 Task: Create a section Hyperspace and in the section, add a milestone Service Level Agreement (SLA) Management Process Improvement in the project BitBridge
Action: Mouse moved to (110, 467)
Screenshot: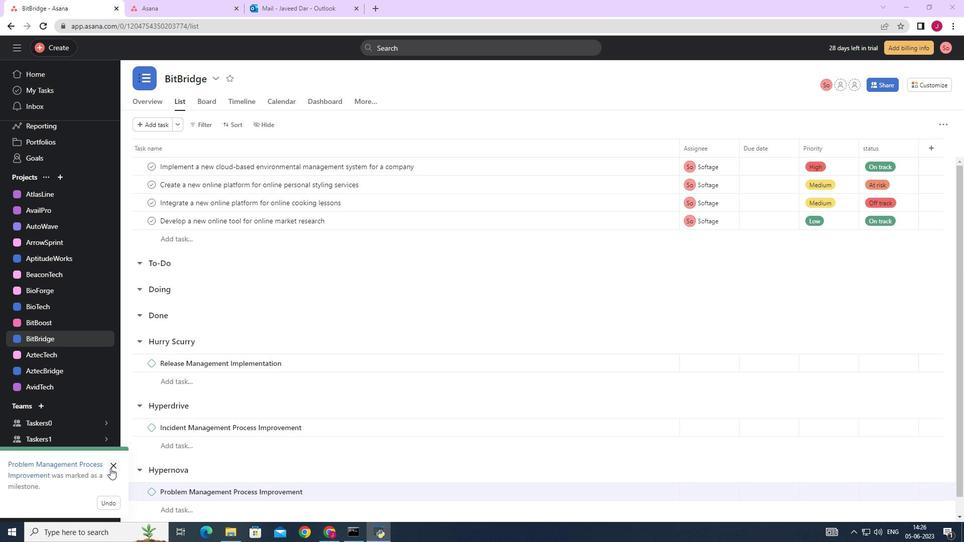 
Action: Mouse pressed left at (110, 467)
Screenshot: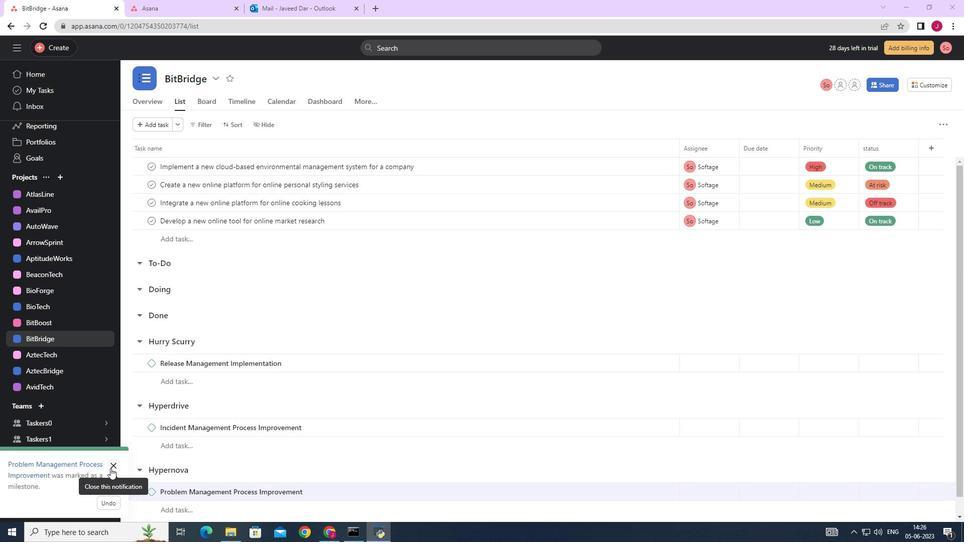 
Action: Mouse moved to (556, 370)
Screenshot: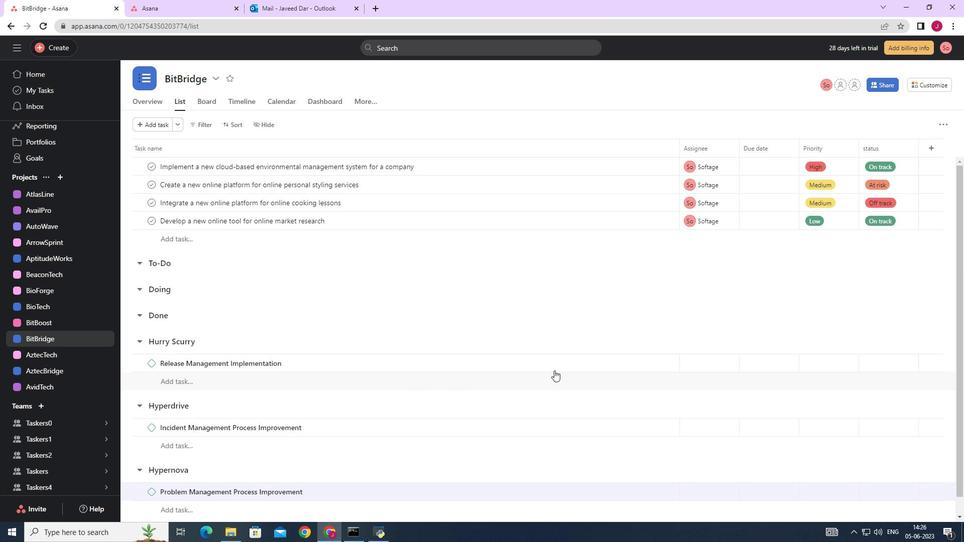 
Action: Mouse scrolled (556, 370) with delta (0, 0)
Screenshot: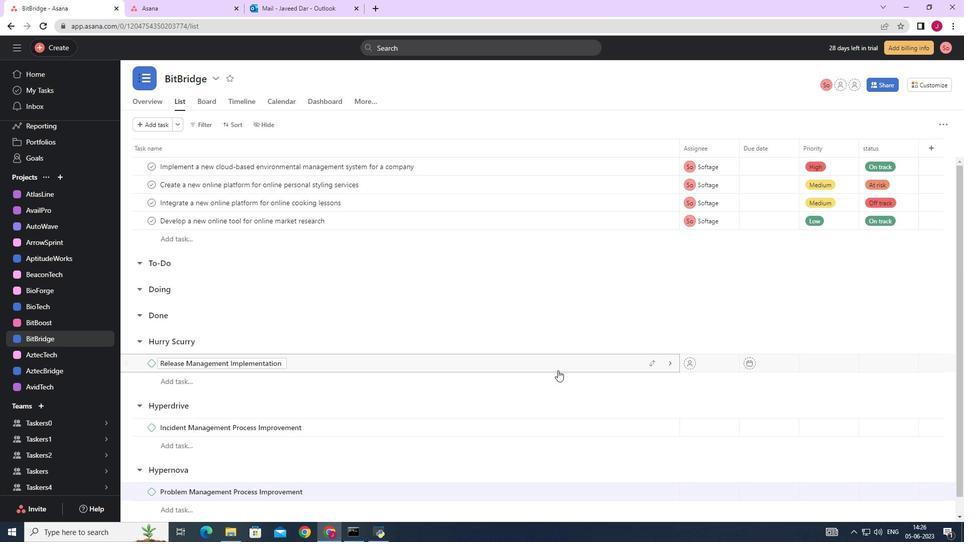 
Action: Mouse moved to (556, 370)
Screenshot: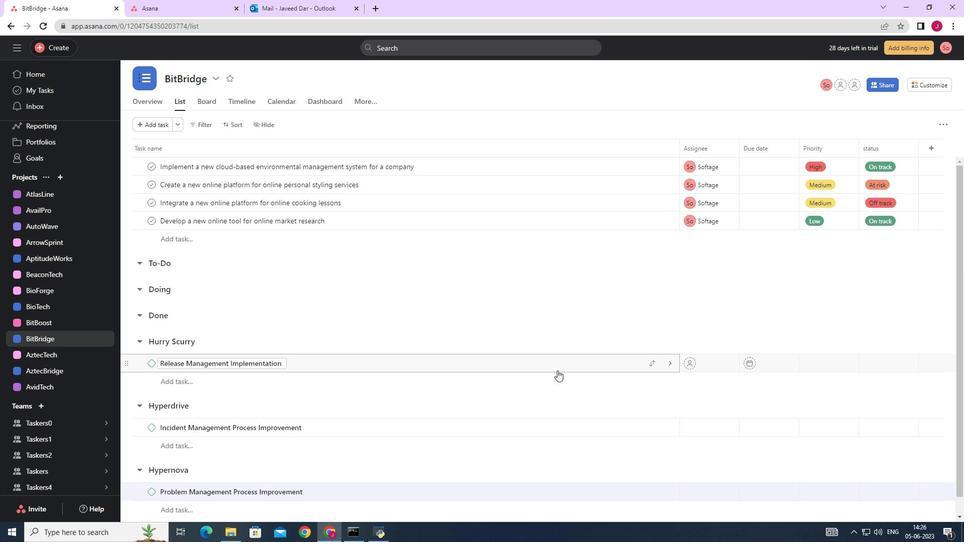 
Action: Mouse scrolled (556, 370) with delta (0, 0)
Screenshot: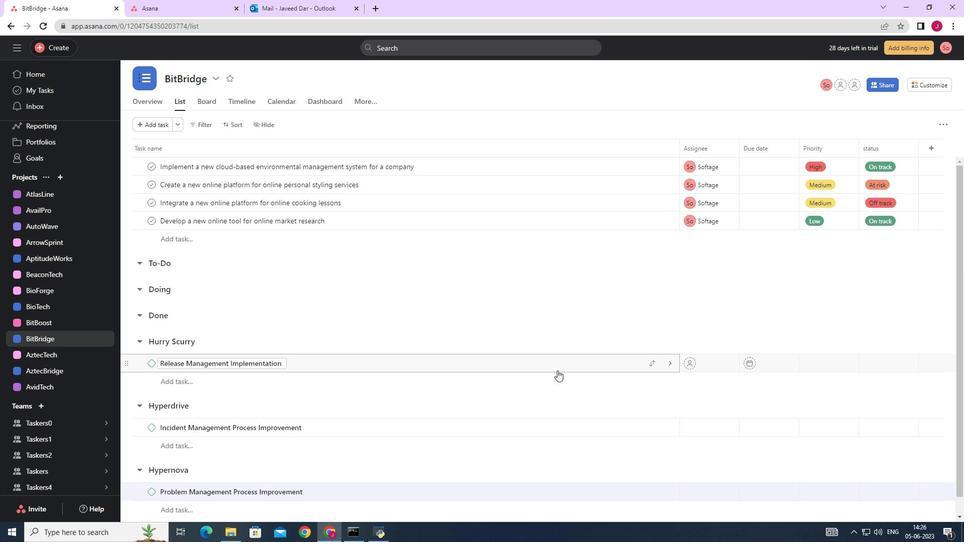 
Action: Mouse moved to (555, 371)
Screenshot: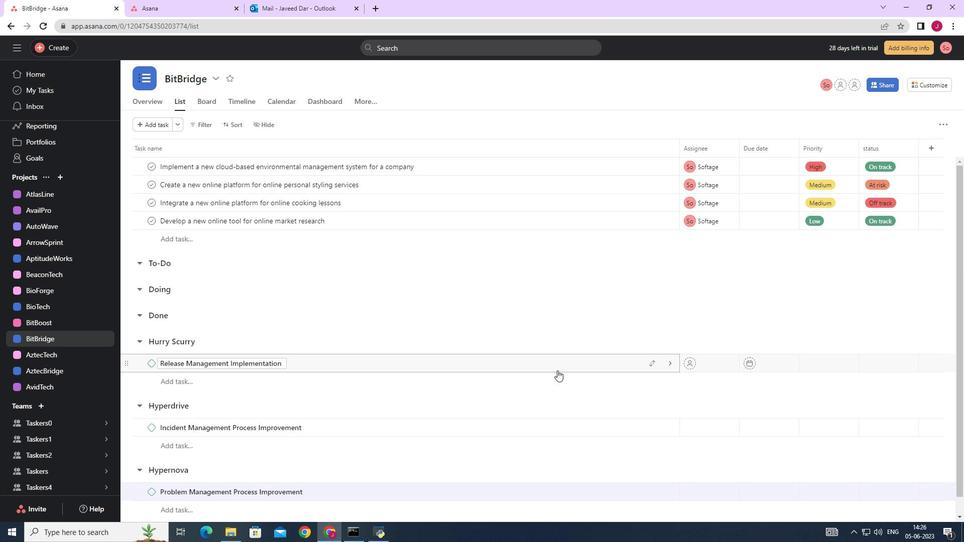 
Action: Mouse scrolled (555, 371) with delta (0, 0)
Screenshot: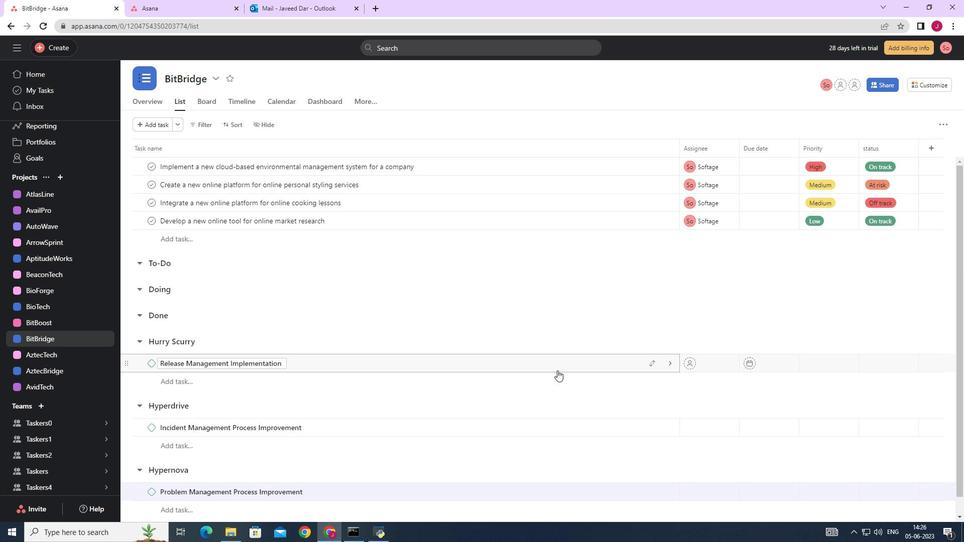 
Action: Mouse moved to (554, 372)
Screenshot: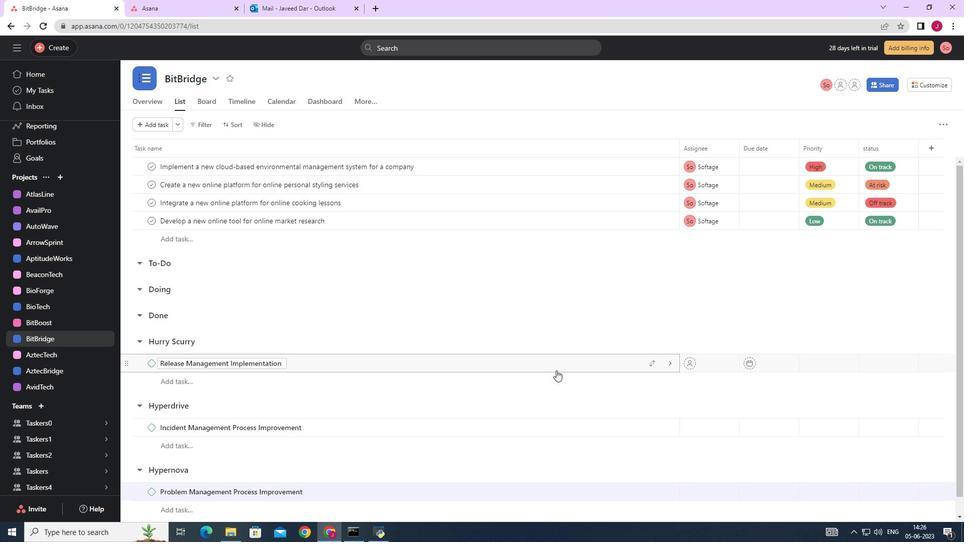 
Action: Mouse scrolled (555, 371) with delta (0, 0)
Screenshot: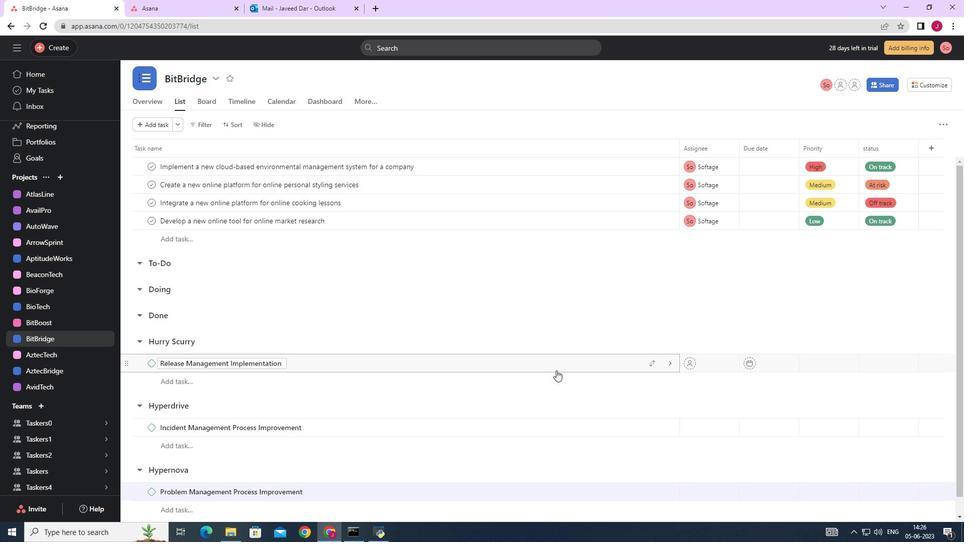 
Action: Mouse moved to (552, 375)
Screenshot: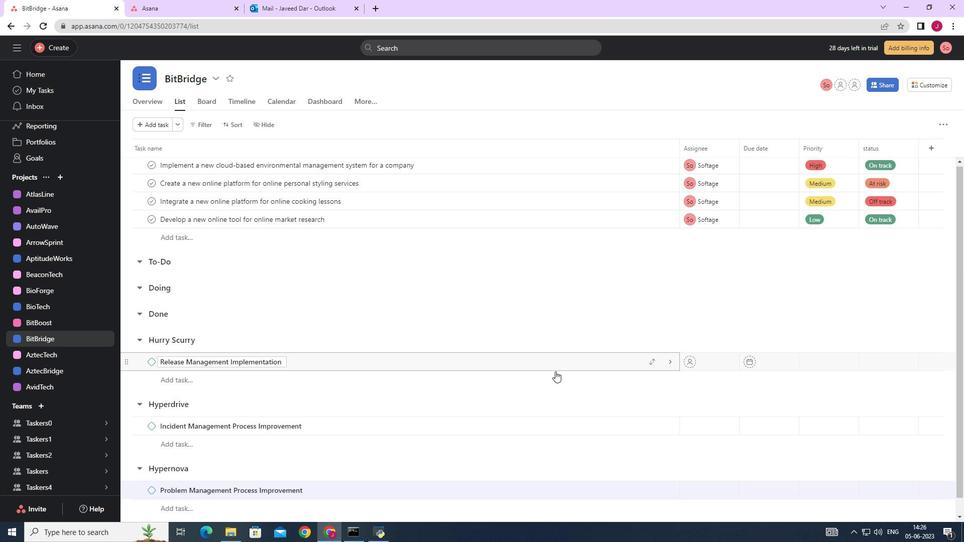 
Action: Mouse scrolled (553, 372) with delta (0, 0)
Screenshot: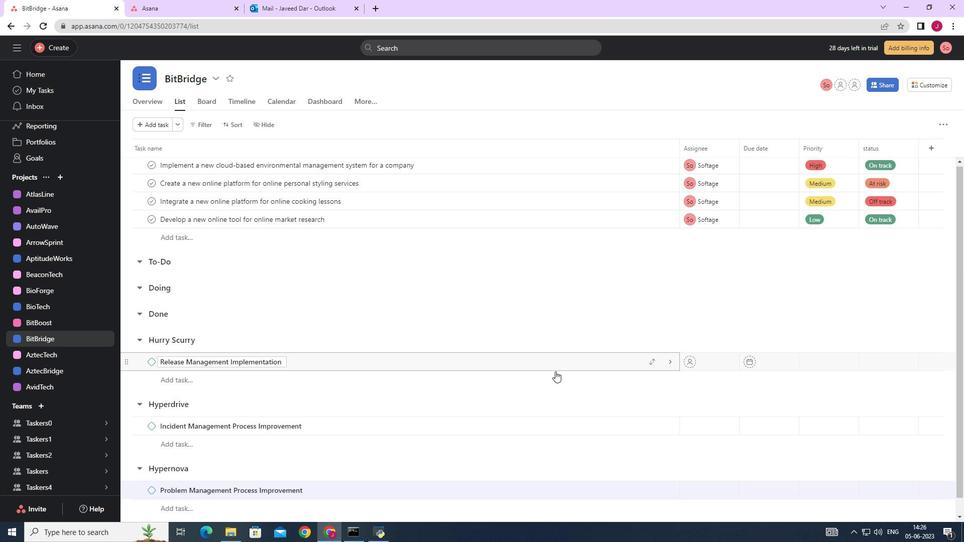 
Action: Mouse moved to (551, 377)
Screenshot: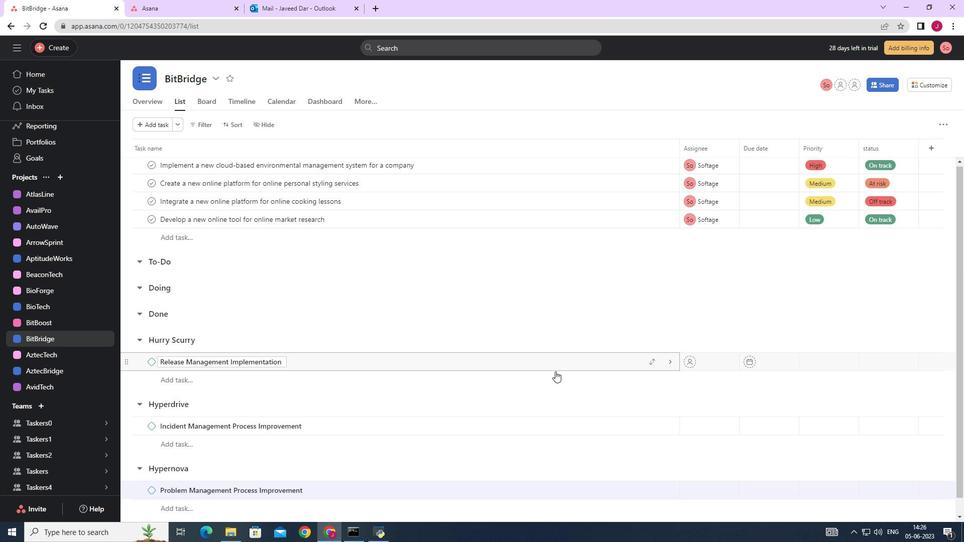 
Action: Mouse scrolled (551, 376) with delta (0, 0)
Screenshot: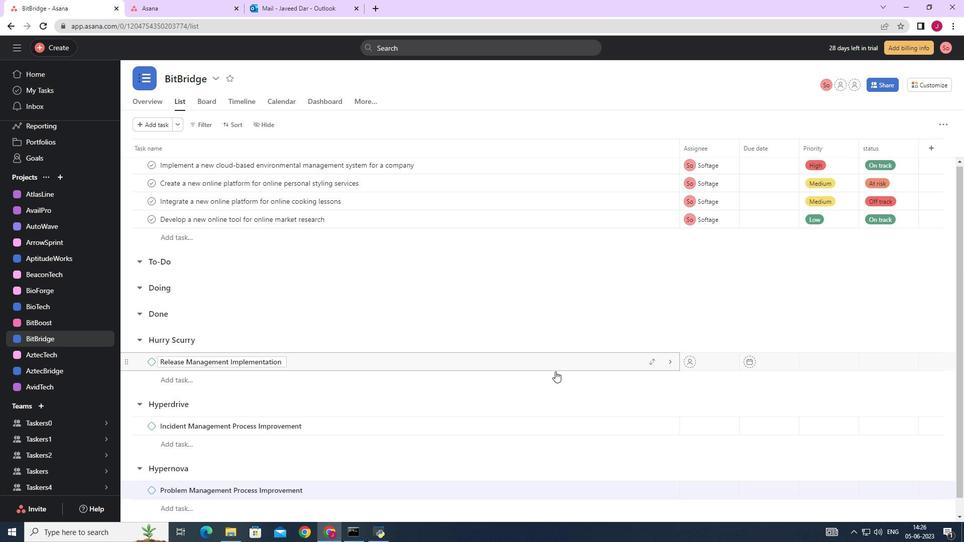 
Action: Mouse moved to (532, 390)
Screenshot: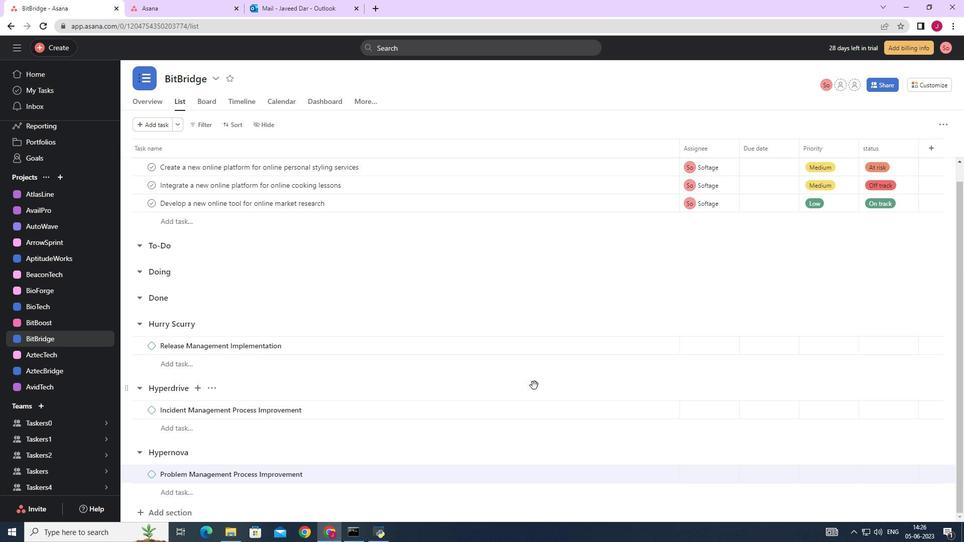 
Action: Mouse scrolled (532, 390) with delta (0, 0)
Screenshot: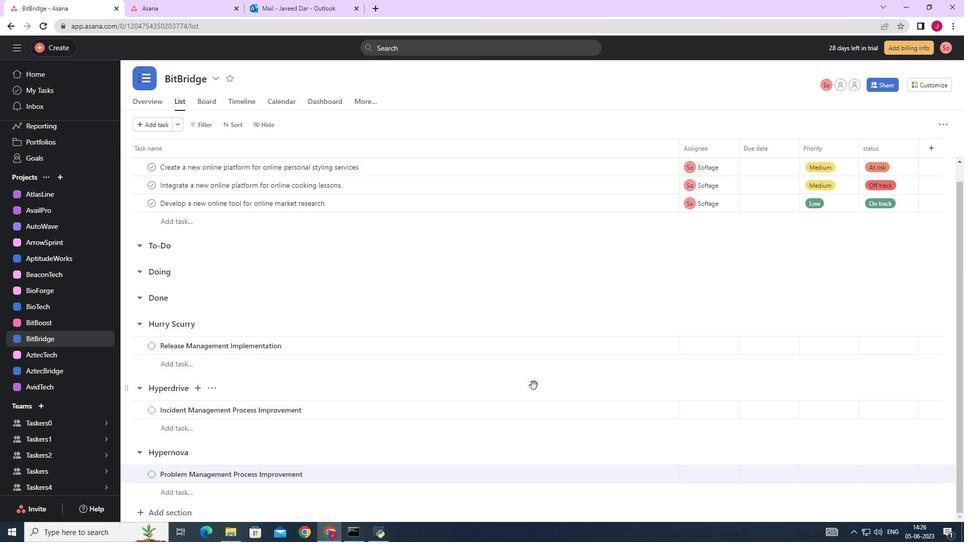 
Action: Mouse scrolled (532, 390) with delta (0, 0)
Screenshot: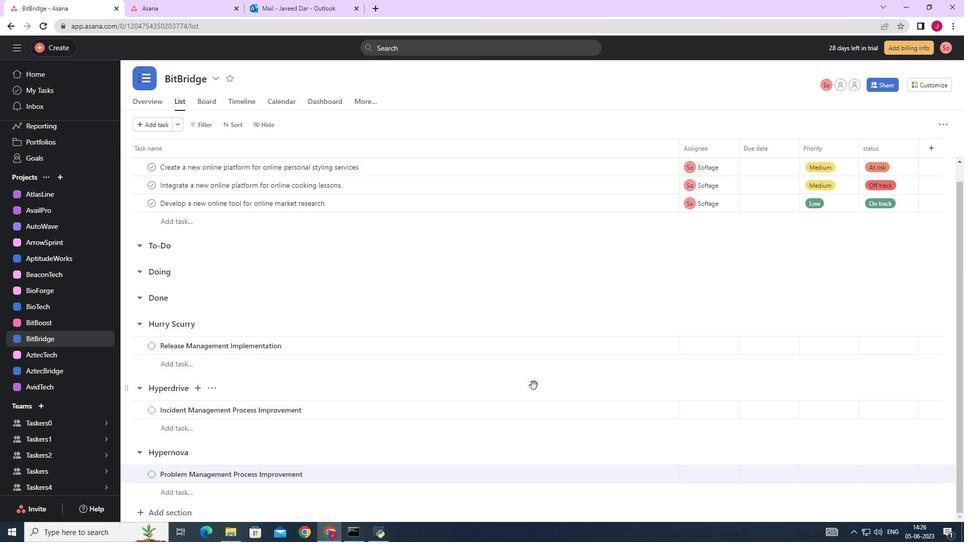 
Action: Mouse scrolled (532, 390) with delta (0, 0)
Screenshot: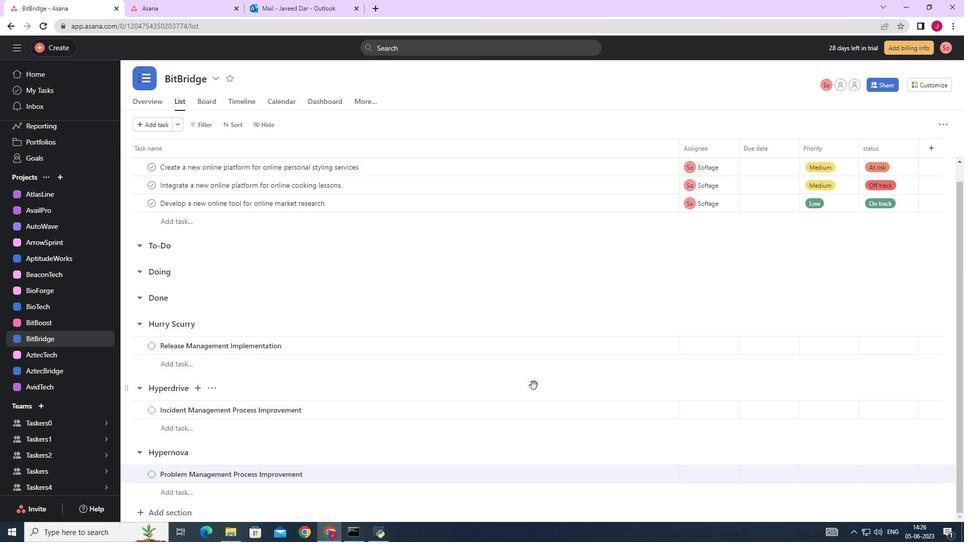 
Action: Mouse scrolled (532, 390) with delta (0, 0)
Screenshot: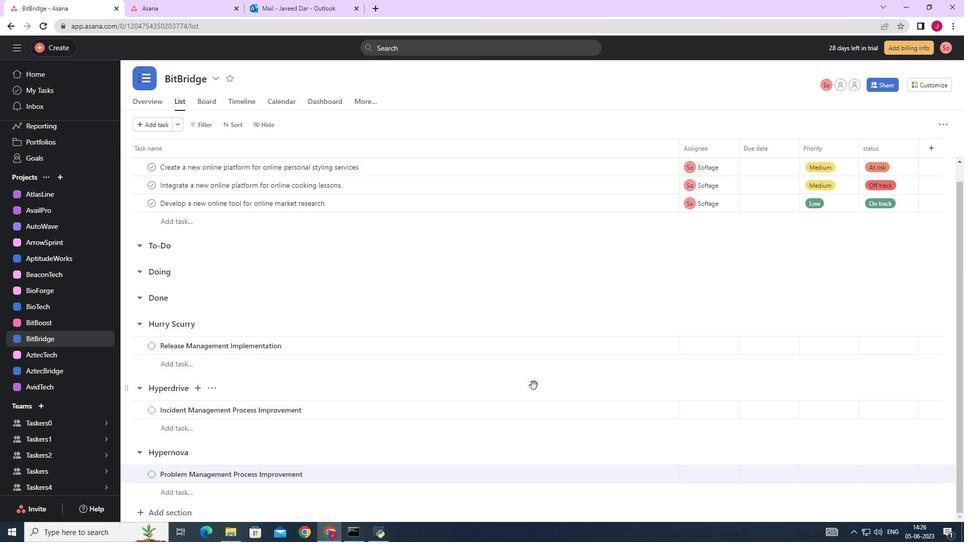 
Action: Mouse scrolled (532, 390) with delta (0, 0)
Screenshot: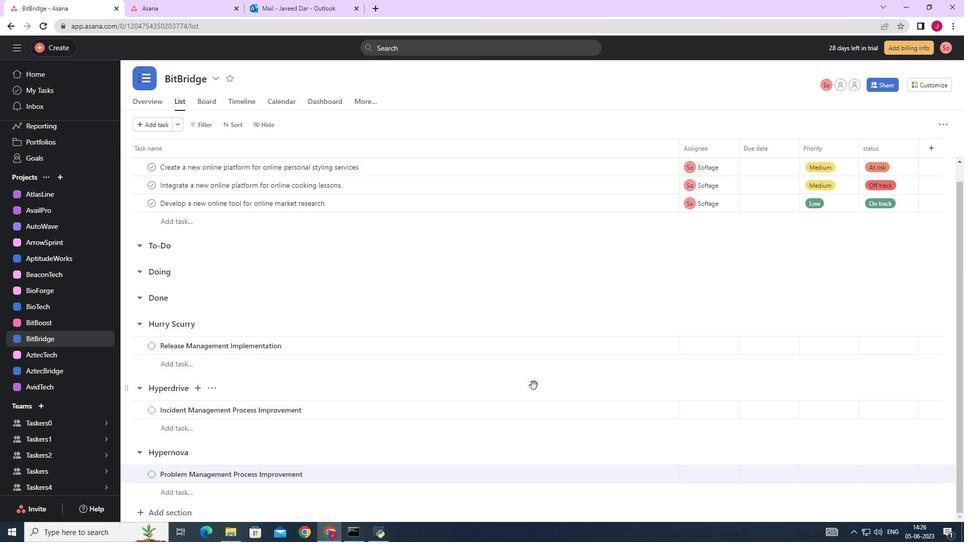 
Action: Mouse moved to (174, 511)
Screenshot: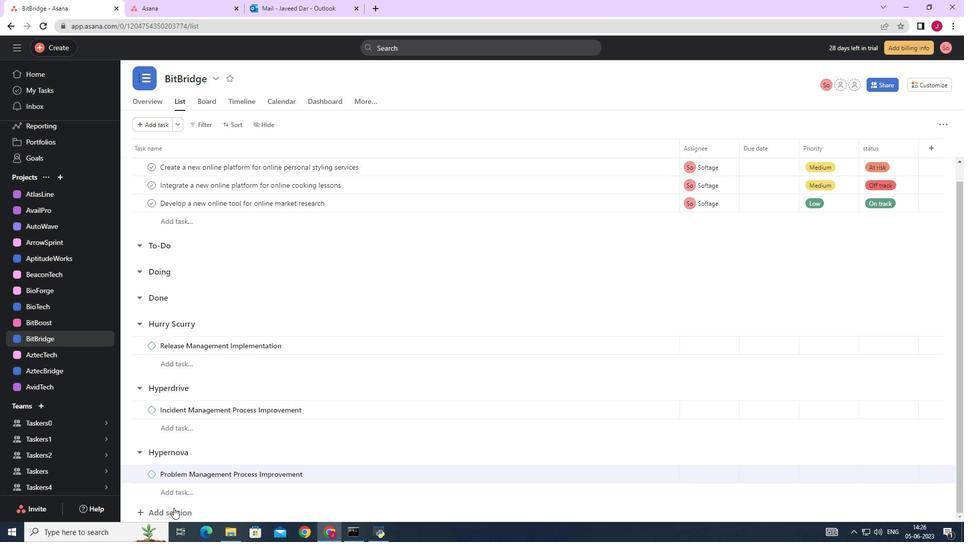 
Action: Mouse pressed left at (174, 511)
Screenshot: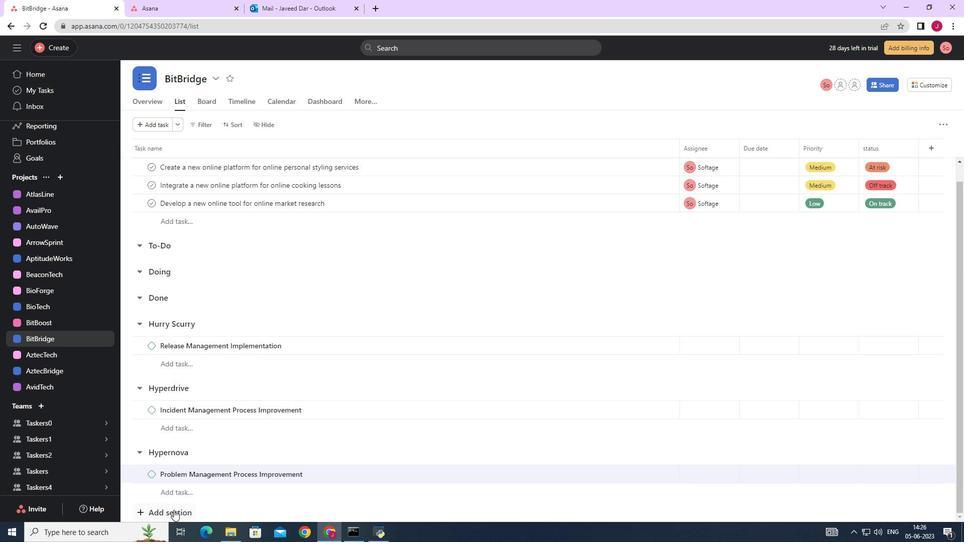 
Action: Mouse moved to (181, 488)
Screenshot: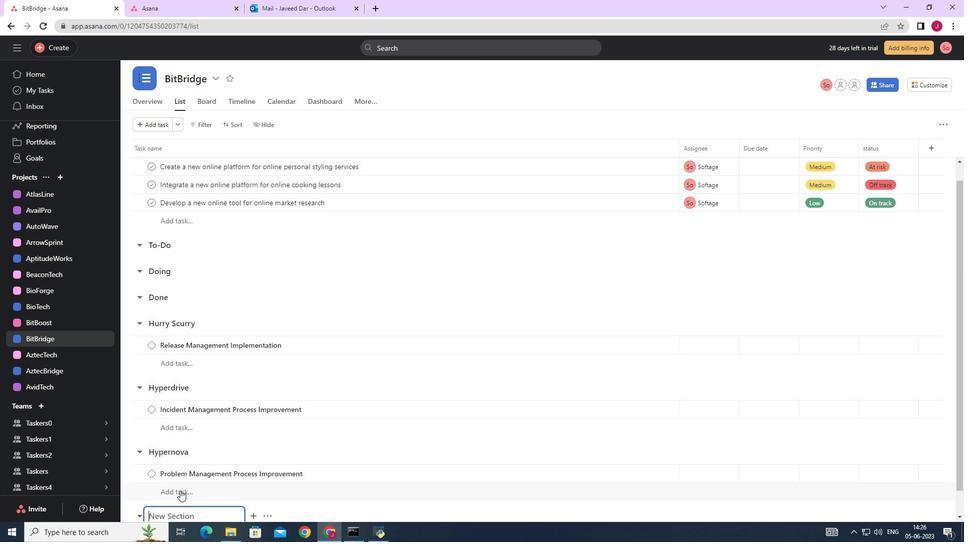 
Action: Mouse scrolled (181, 488) with delta (0, 0)
Screenshot: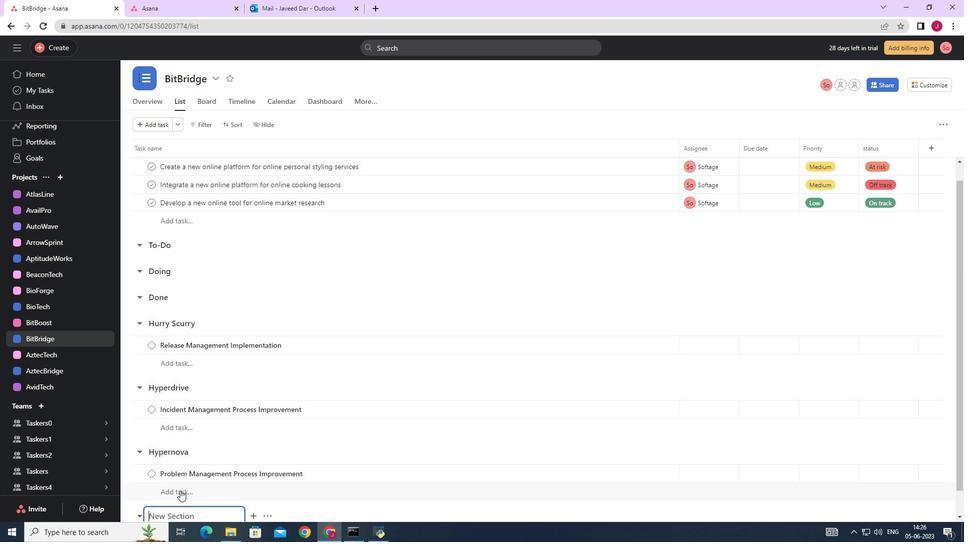 
Action: Mouse scrolled (181, 488) with delta (0, 0)
Screenshot: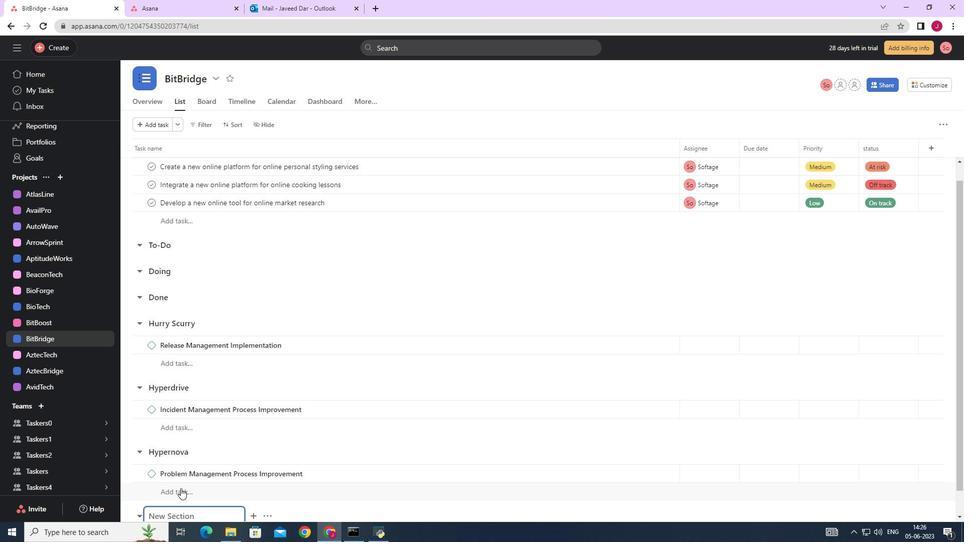 
Action: Mouse scrolled (181, 488) with delta (0, 0)
Screenshot: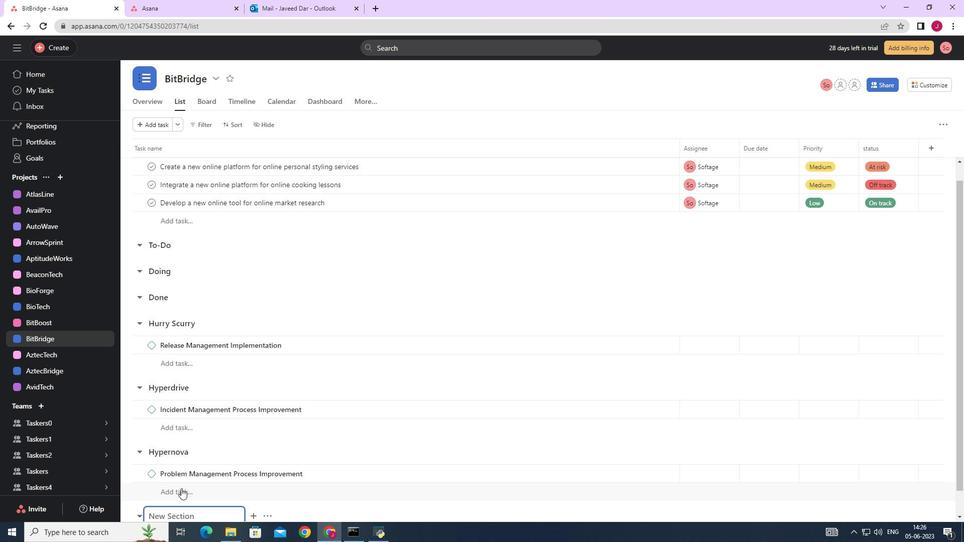 
Action: Mouse scrolled (181, 488) with delta (0, 0)
Screenshot: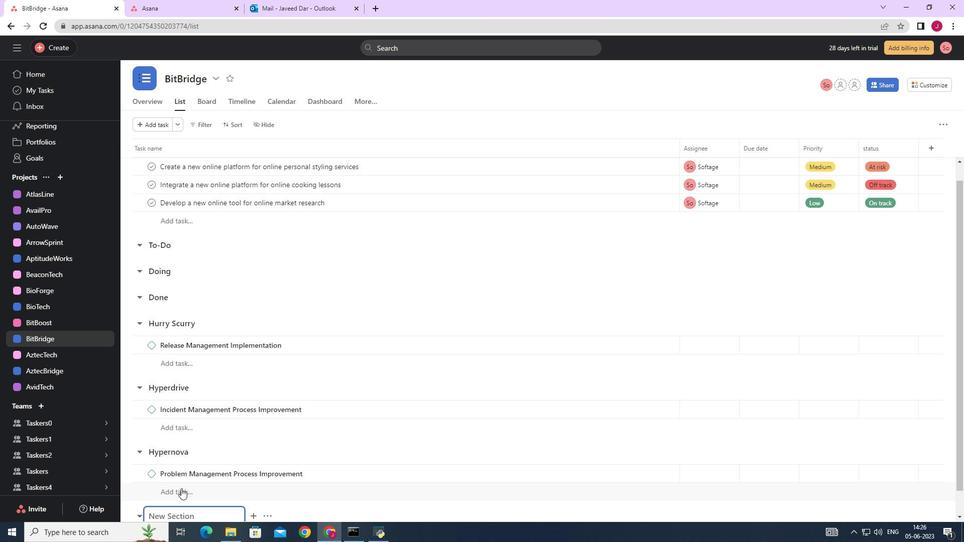 
Action: Mouse scrolled (181, 488) with delta (0, 0)
Screenshot: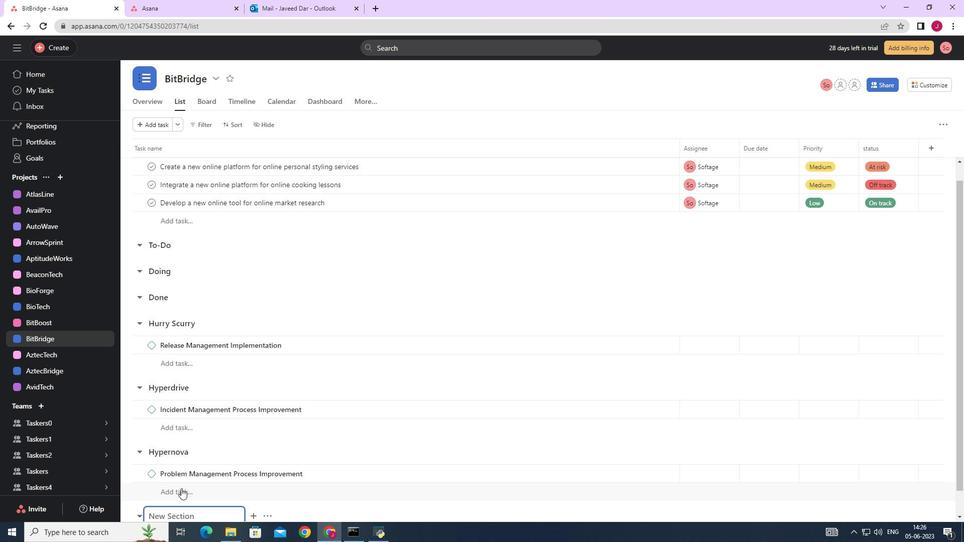 
Action: Mouse moved to (182, 489)
Screenshot: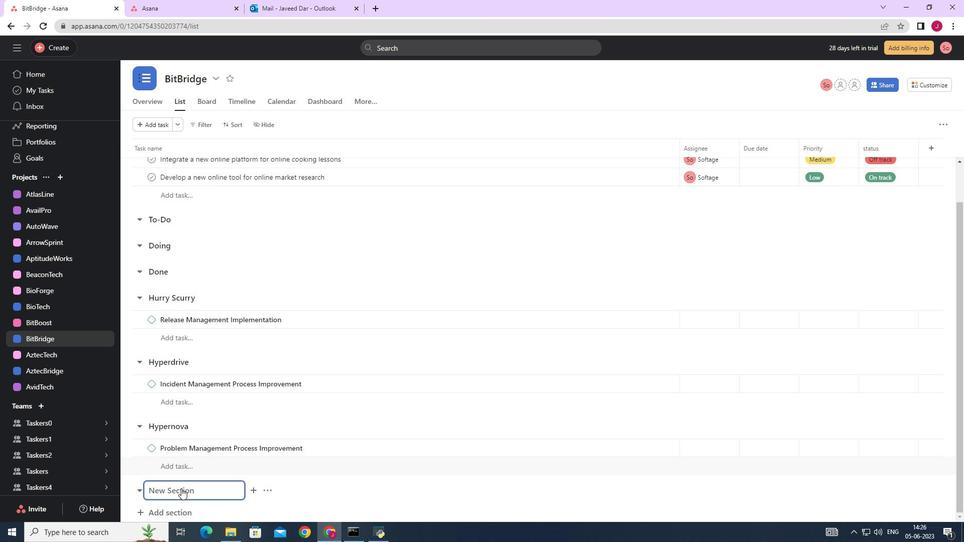
Action: Mouse pressed left at (182, 489)
Screenshot: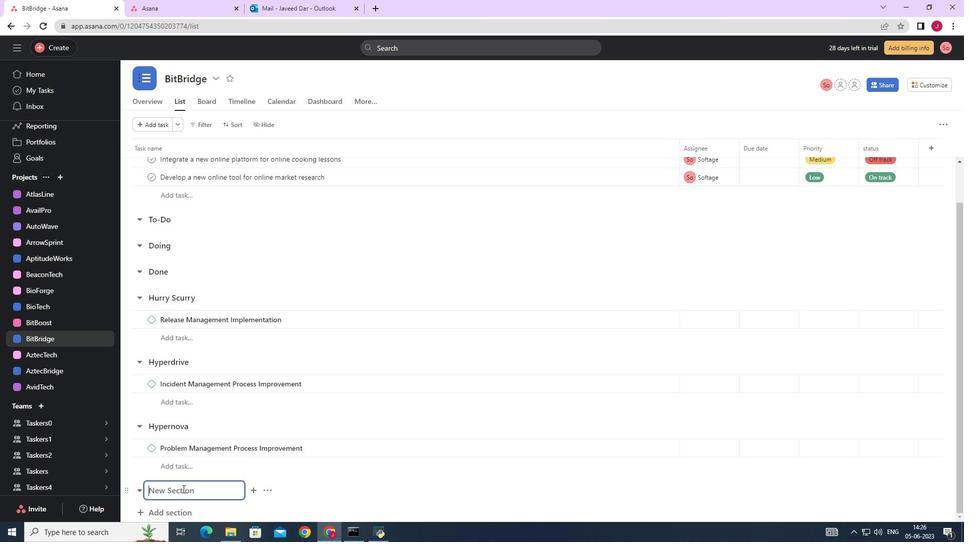 
Action: Key pressed <Key.caps_lock>H<Key.caps_lock>yperspace<Key.enter><Key.caps_lock>S<Key.caps_lock>ervice<Key.space><Key.caps_lock>L<Key.caps_lock>evel<Key.space><Key.caps_lock>A<Key.caps_lock>greement<Key.space><Key.shift_r>(<Key.caps_lock>SLA<Key.shift_r>)<Key.space><Key.caps_lock>m<Key.caps_lock>ANAGEMENT<Key.backspace><Key.backspace><Key.backspace><Key.backspace><Key.backspace><Key.backspace><Key.backspace><Key.backspace><Key.backspace><Key.backspace><Key.backspace><Key.space>M<Key.caps_lock>anagement<Key.space><Key.caps_lock>P<Key.caps_lock>rocess<Key.space><Key.caps_lock>I<Key.caps_lock>mprovement
Screenshot: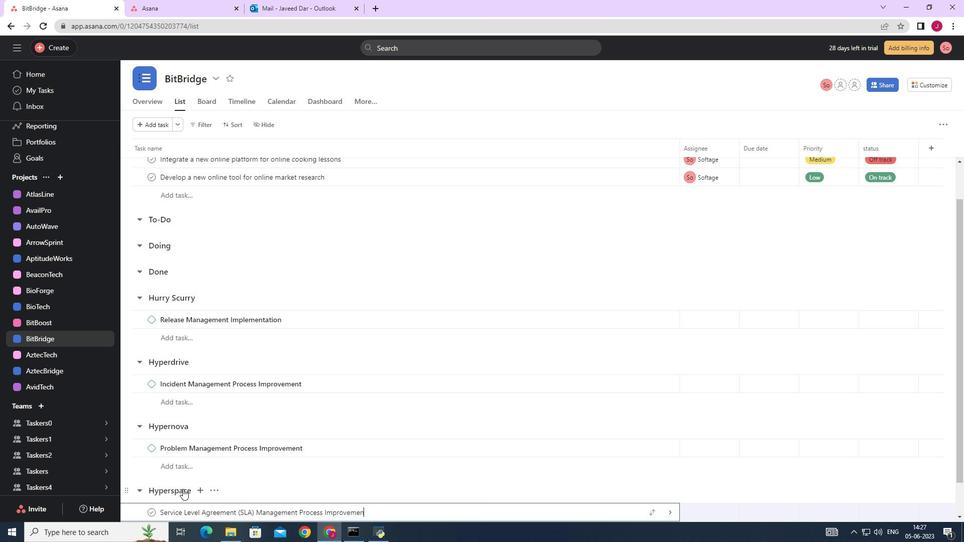 
Action: Mouse moved to (670, 512)
Screenshot: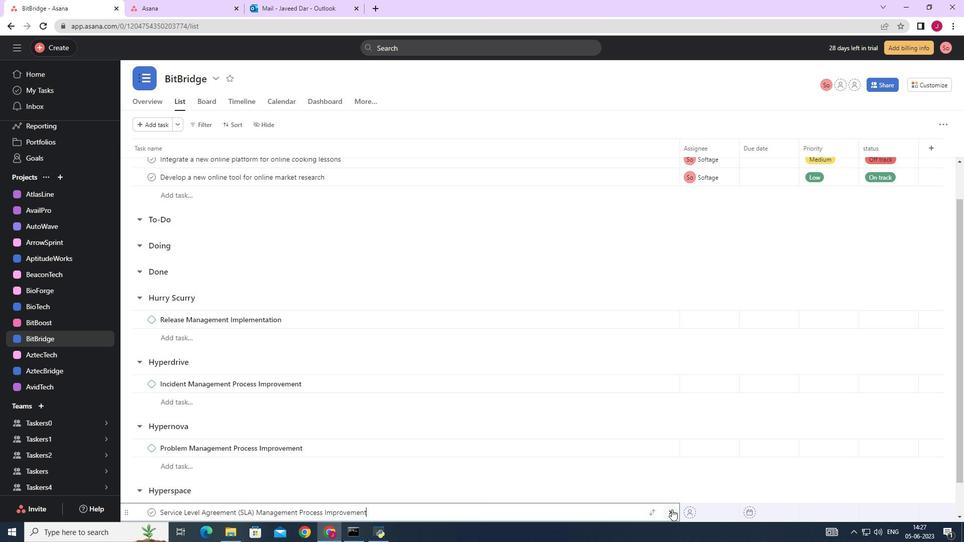 
Action: Mouse pressed left at (670, 512)
Screenshot: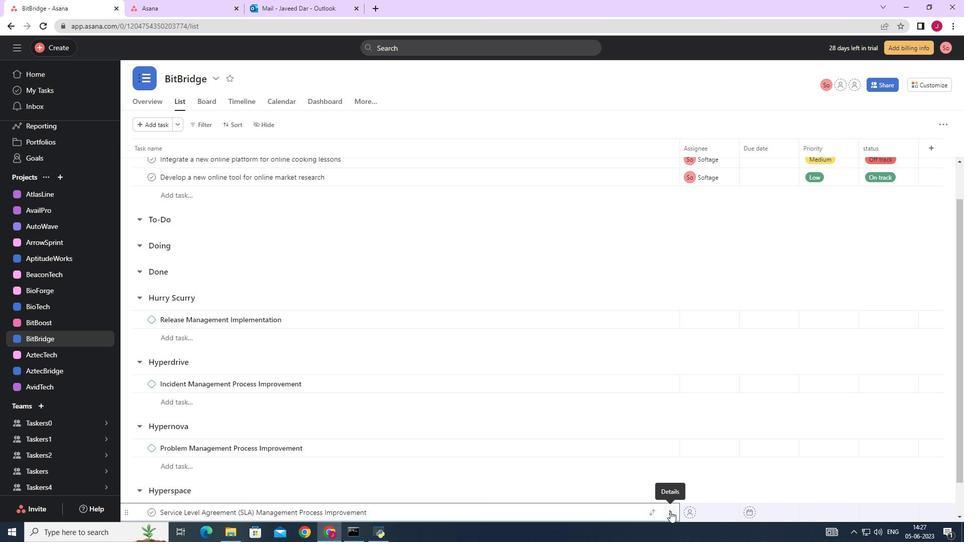 
Action: Mouse moved to (923, 126)
Screenshot: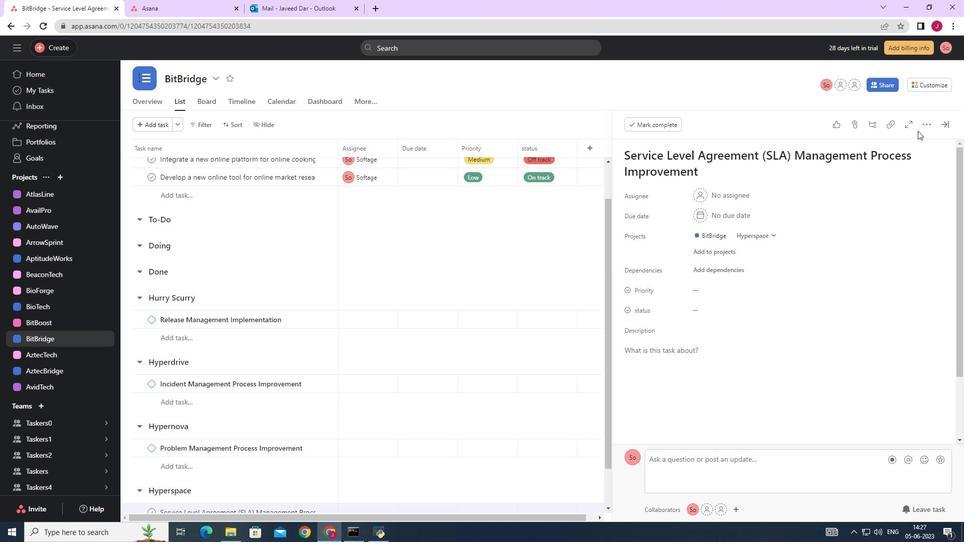 
Action: Mouse pressed left at (923, 126)
Screenshot: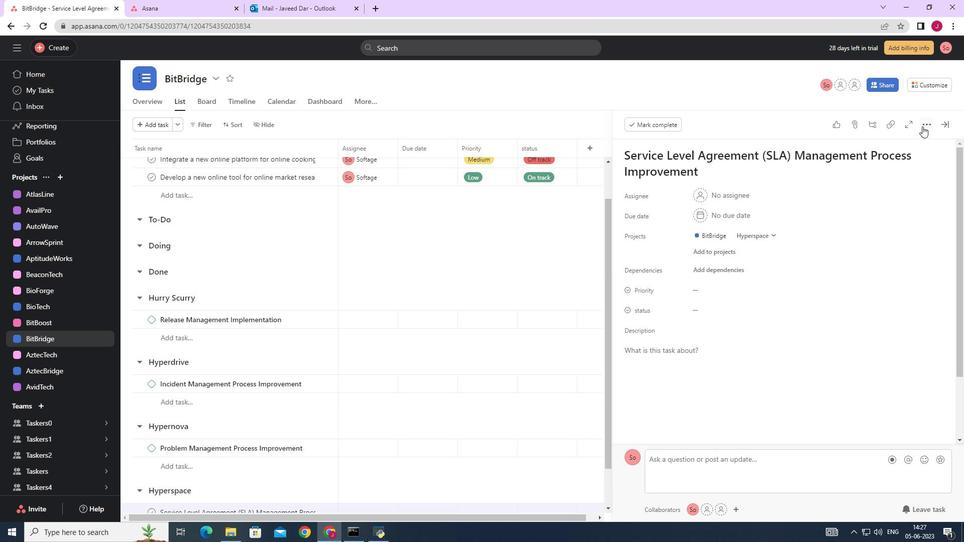 
Action: Mouse moved to (859, 162)
Screenshot: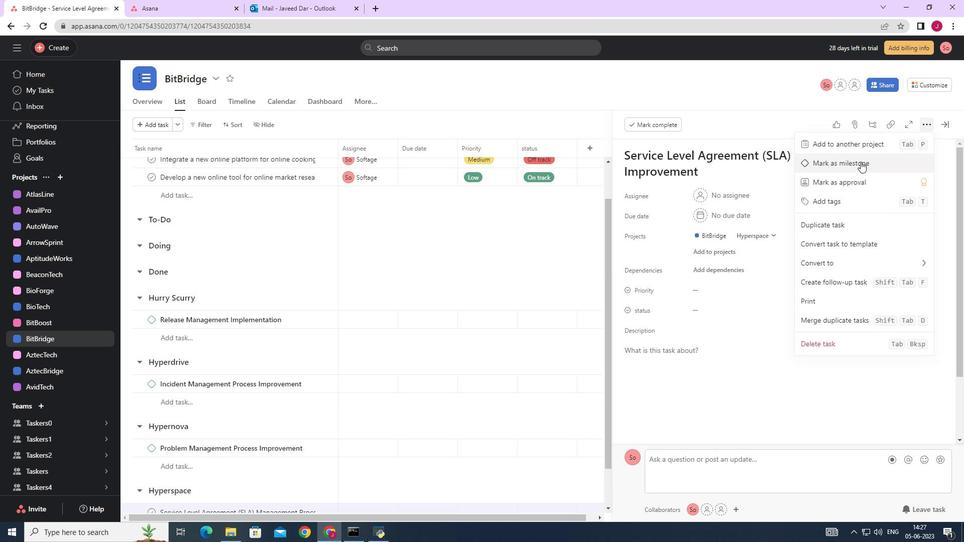 
Action: Mouse pressed left at (859, 162)
Screenshot: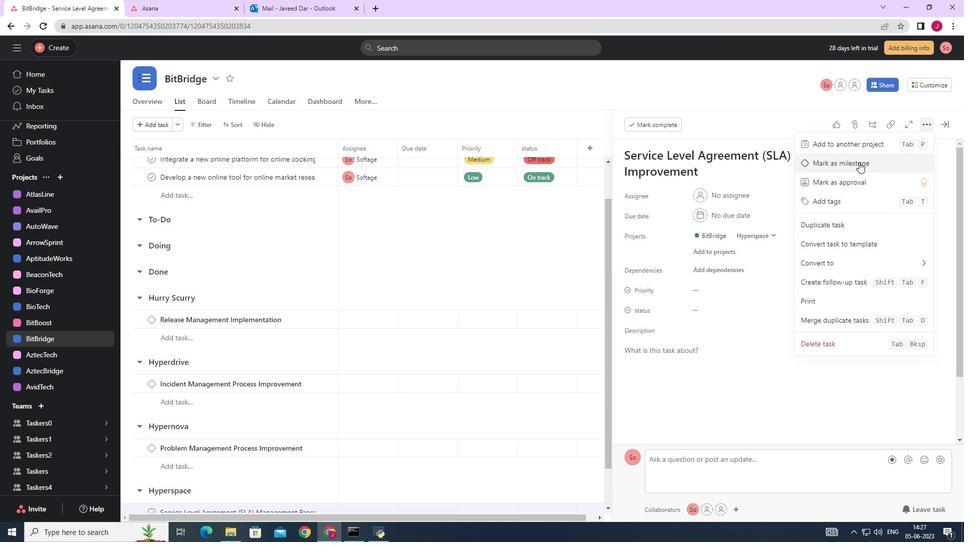 
Action: Mouse moved to (944, 125)
Screenshot: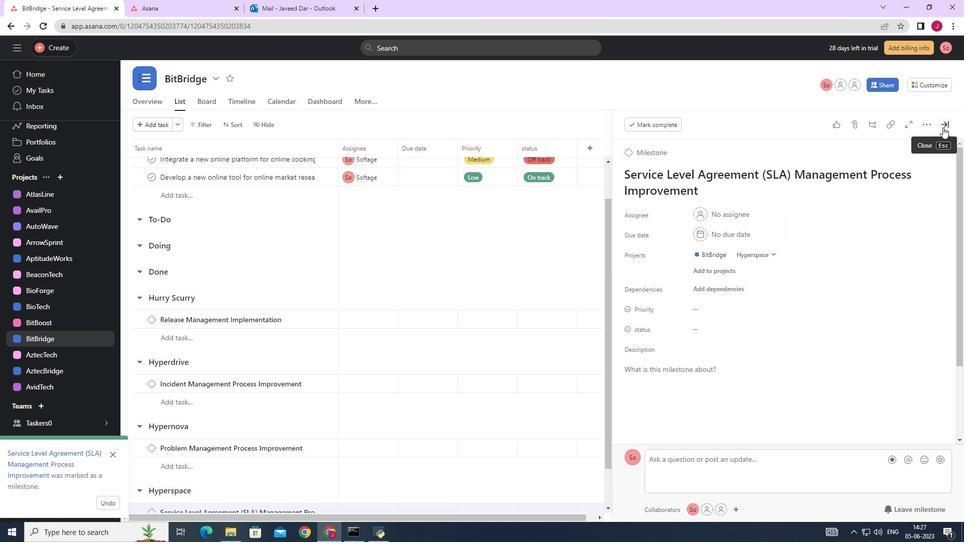 
Action: Mouse pressed left at (944, 125)
Screenshot: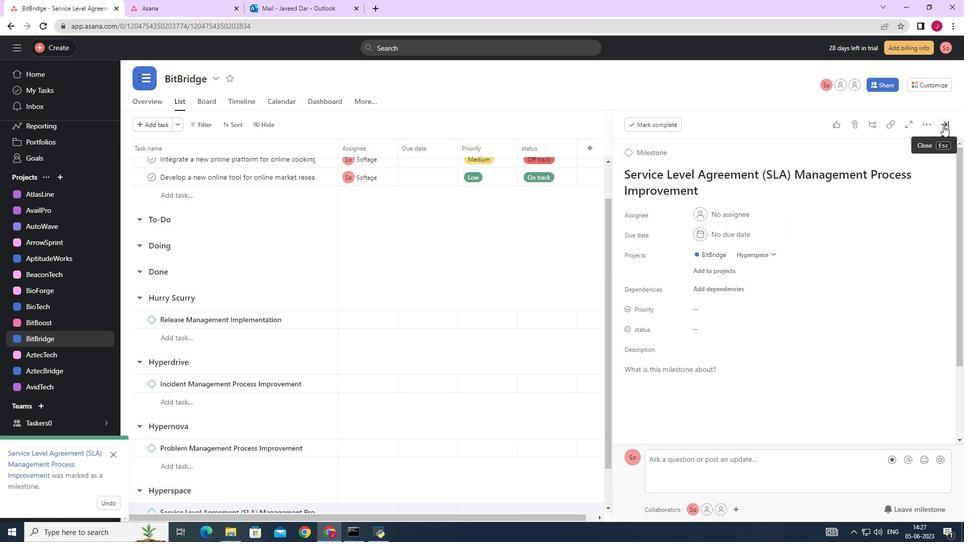 
Action: Mouse moved to (933, 132)
Screenshot: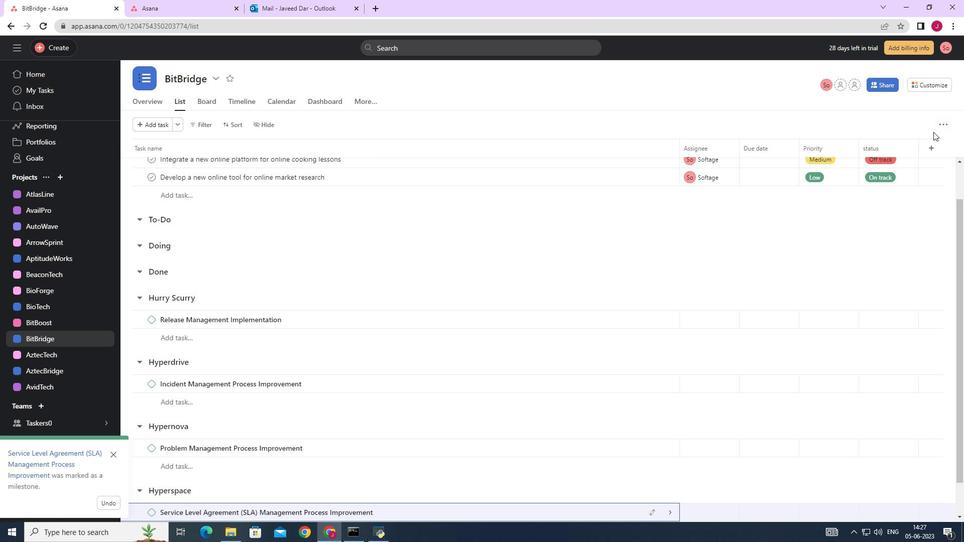 
